 Task: Add double spacing between lines and paragraphs.
Action: Mouse moved to (519, 245)
Screenshot: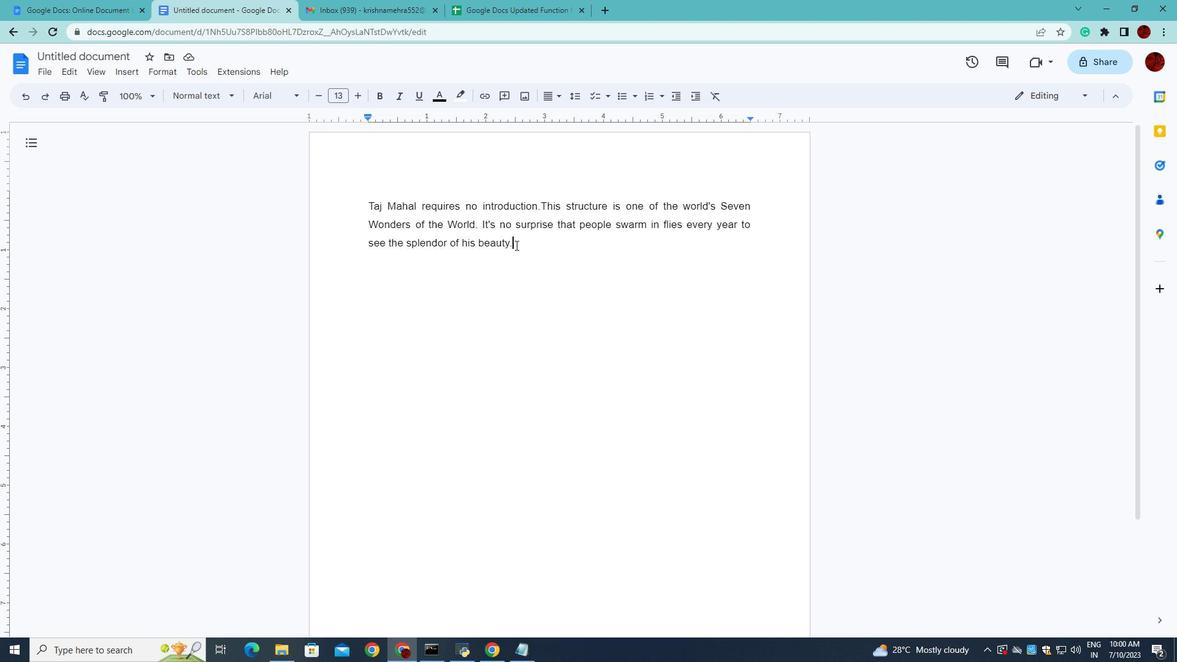 
Action: Mouse pressed left at (519, 245)
Screenshot: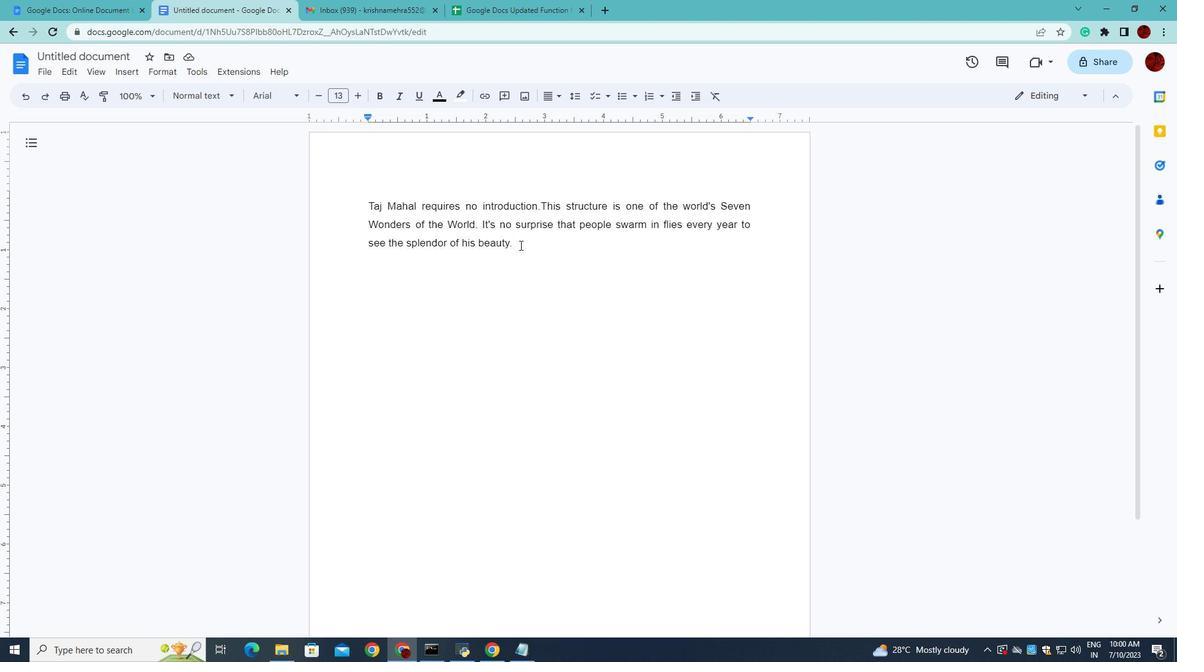 
Action: Mouse moved to (576, 96)
Screenshot: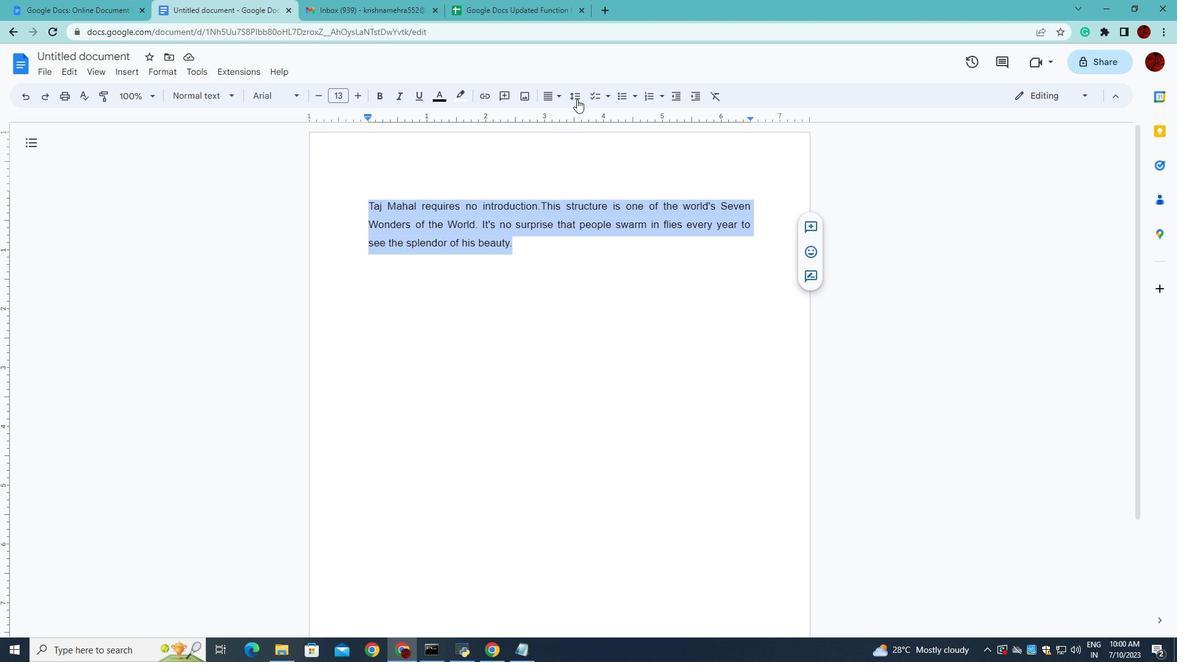 
Action: Mouse pressed left at (576, 96)
Screenshot: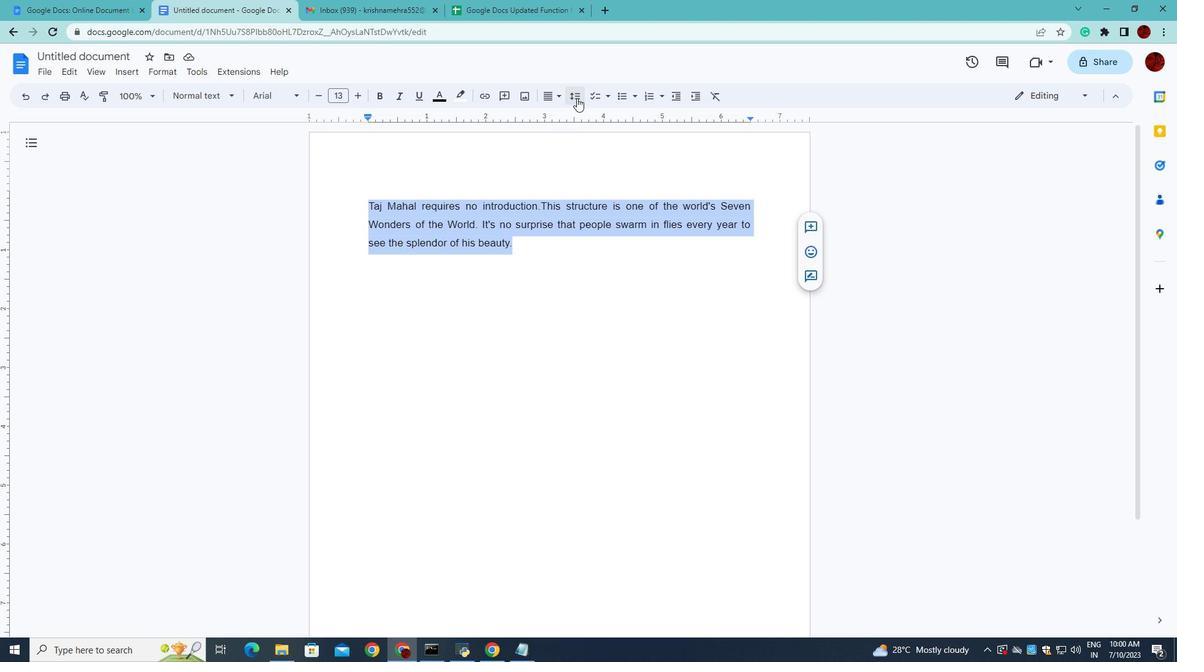 
Action: Mouse moved to (591, 182)
Screenshot: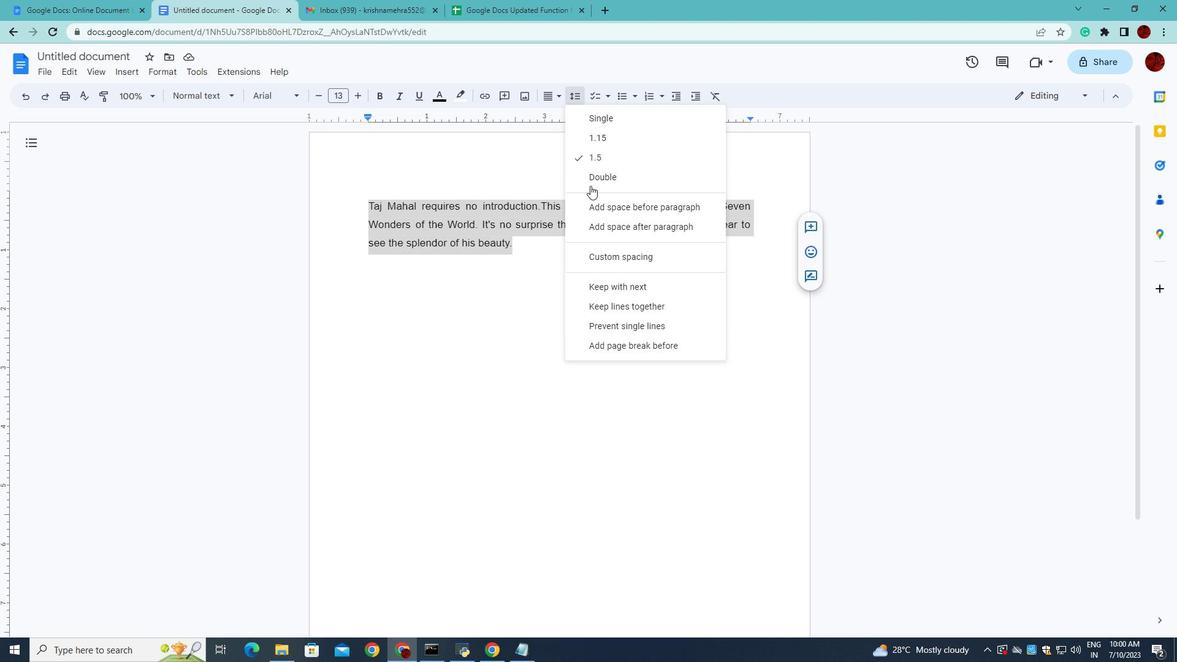 
Action: Mouse pressed left at (591, 182)
Screenshot: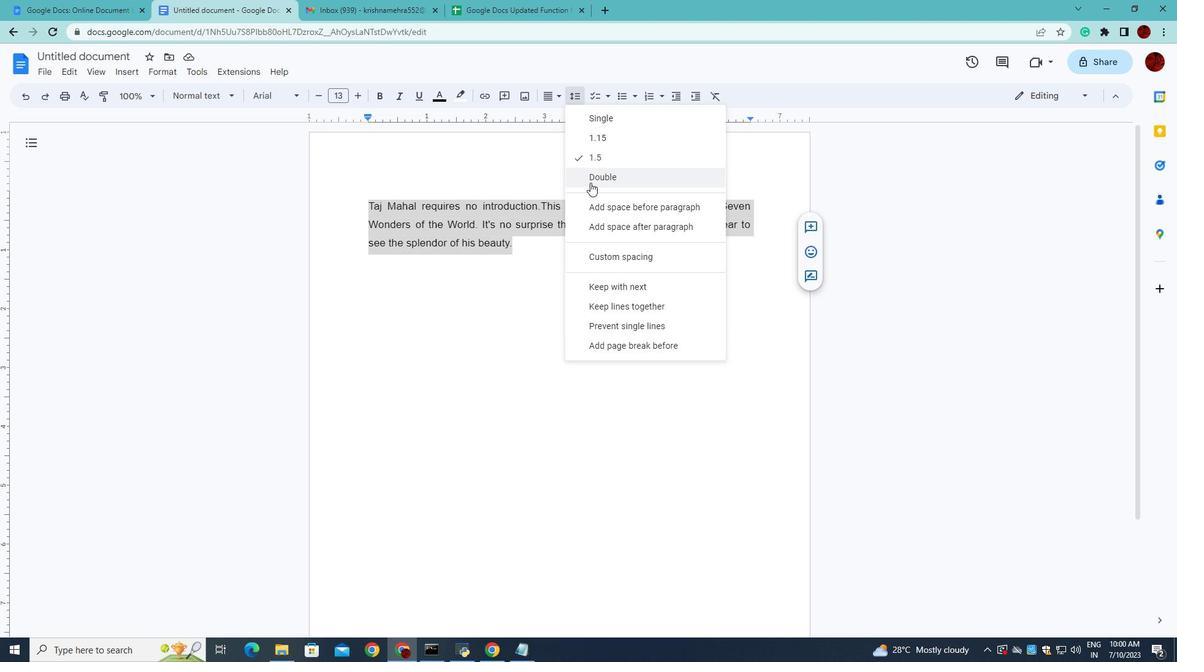 
